 Task: Sort the products in the category "Hand Soap" by unit price (high first).
Action: Mouse moved to (662, 248)
Screenshot: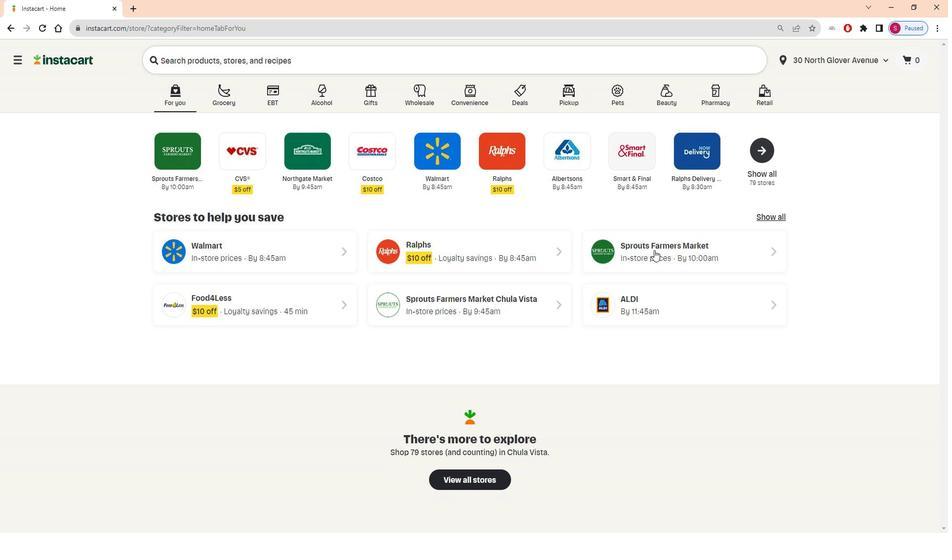
Action: Mouse pressed left at (662, 248)
Screenshot: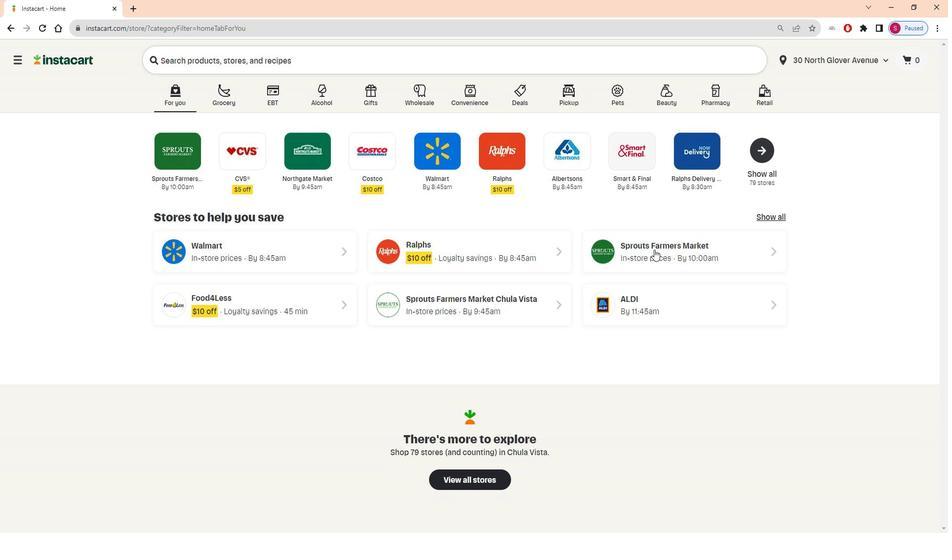 
Action: Mouse moved to (69, 386)
Screenshot: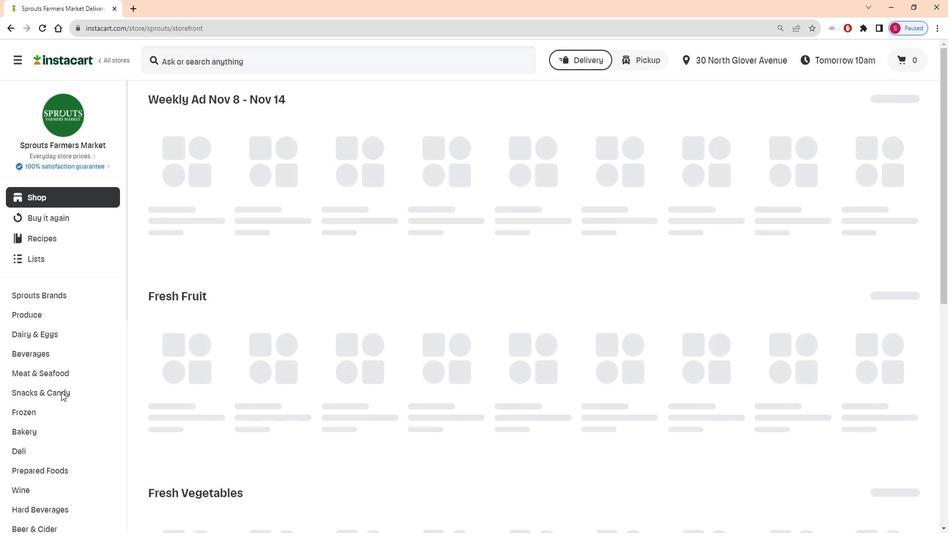 
Action: Mouse scrolled (69, 385) with delta (0, 0)
Screenshot: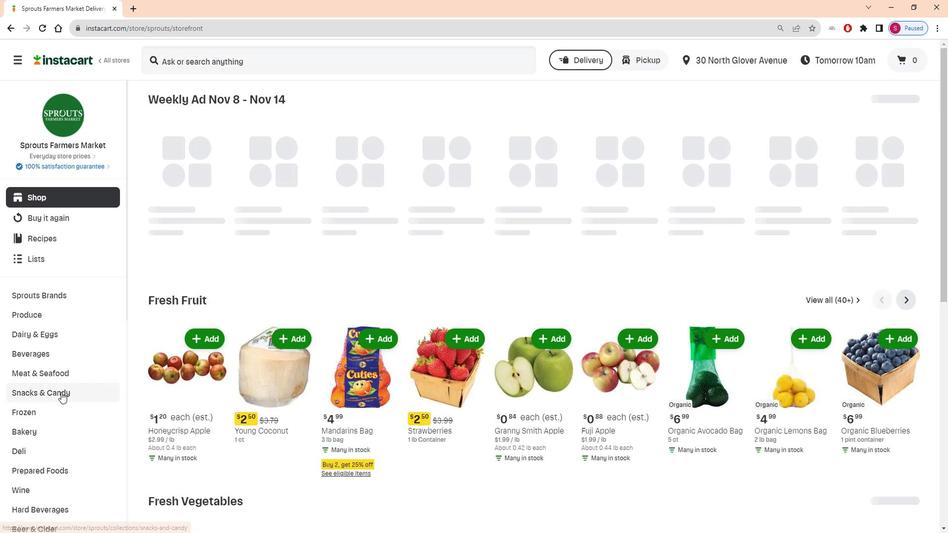 
Action: Mouse scrolled (69, 385) with delta (0, 0)
Screenshot: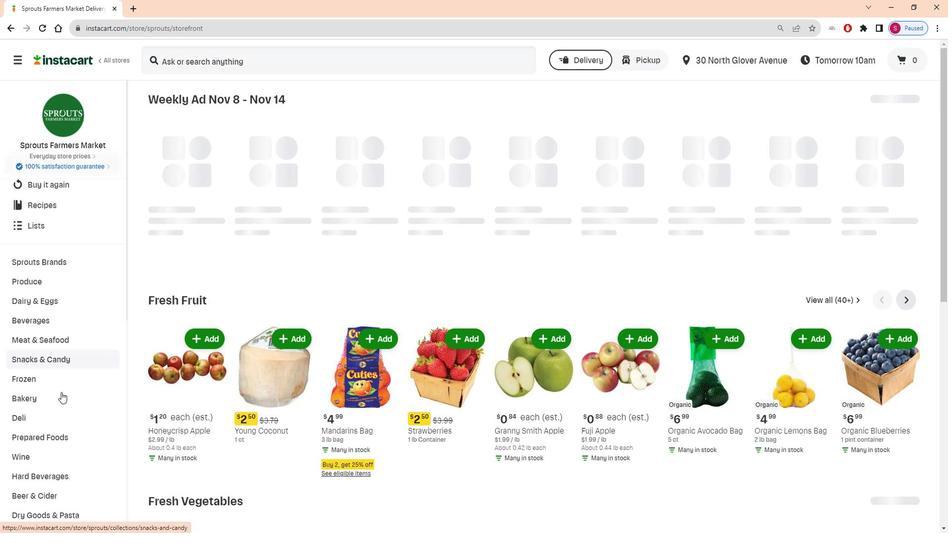 
Action: Mouse scrolled (69, 385) with delta (0, 0)
Screenshot: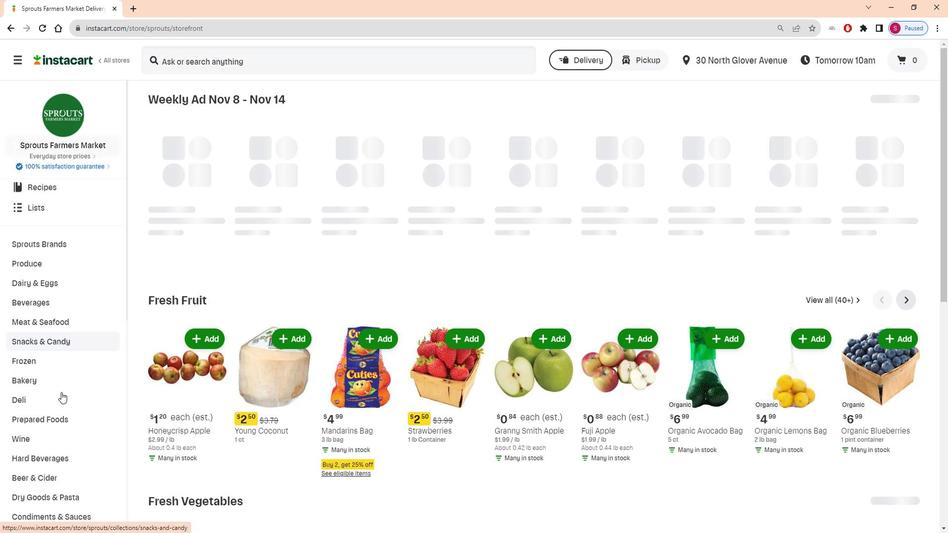 
Action: Mouse moved to (65, 374)
Screenshot: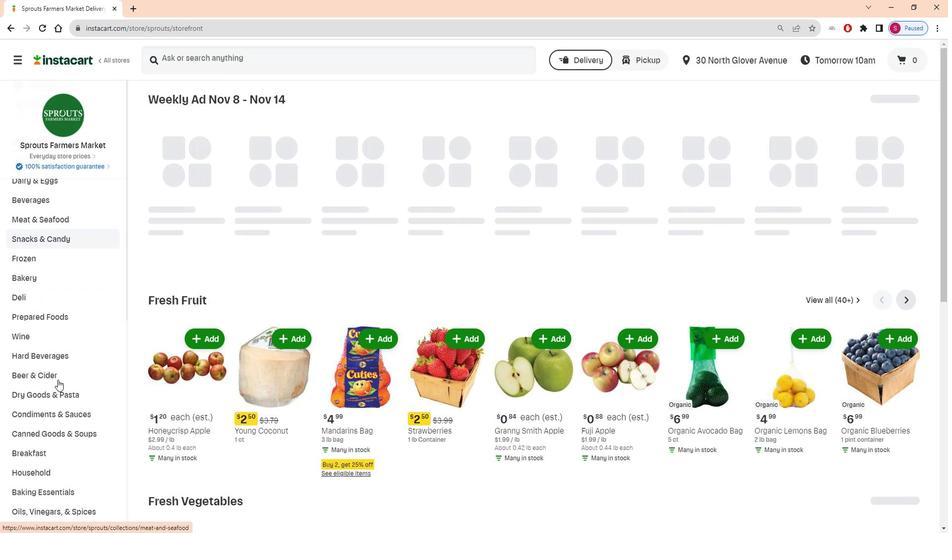 
Action: Mouse scrolled (65, 373) with delta (0, 0)
Screenshot: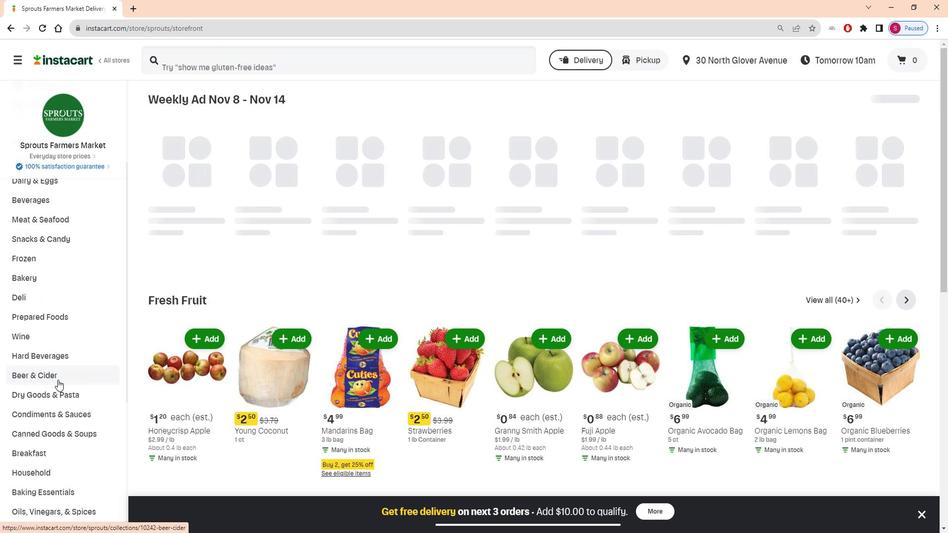 
Action: Mouse moved to (67, 373)
Screenshot: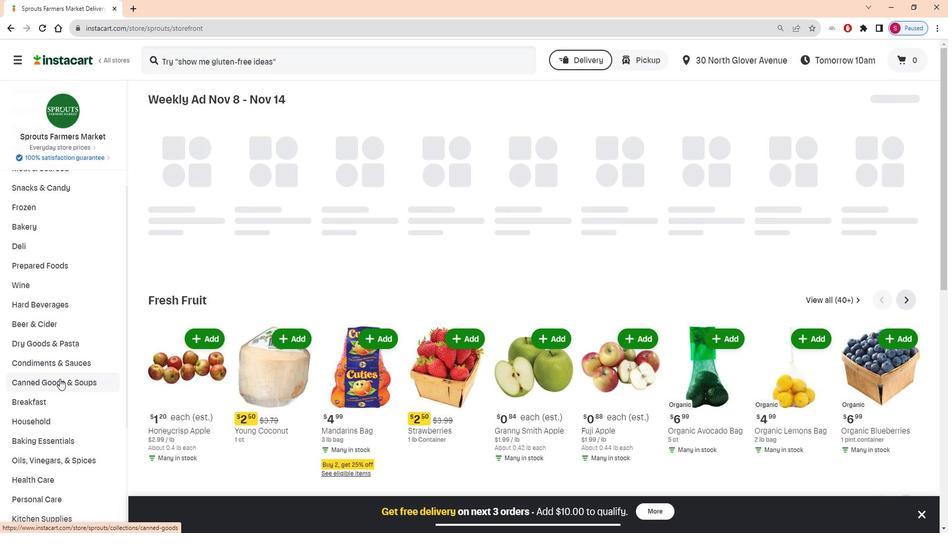 
Action: Mouse scrolled (67, 373) with delta (0, 0)
Screenshot: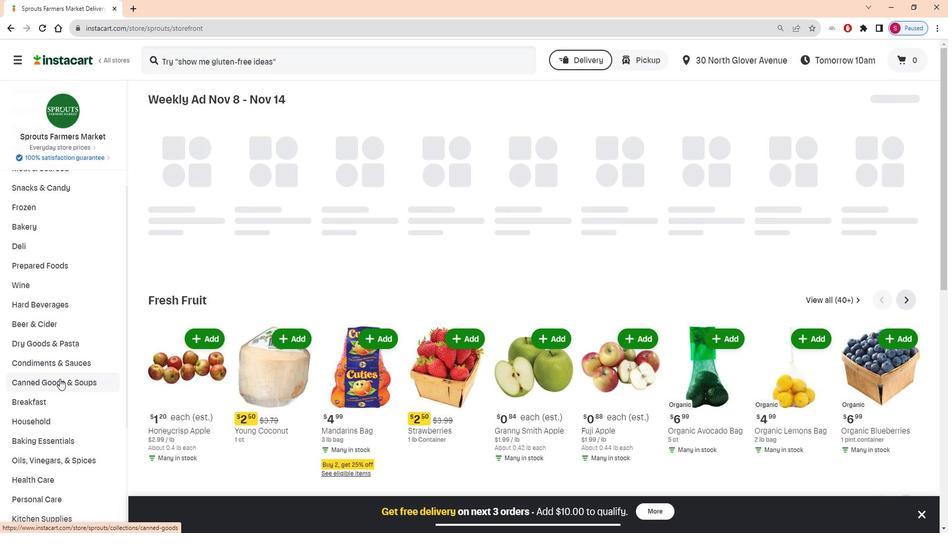 
Action: Mouse moved to (65, 381)
Screenshot: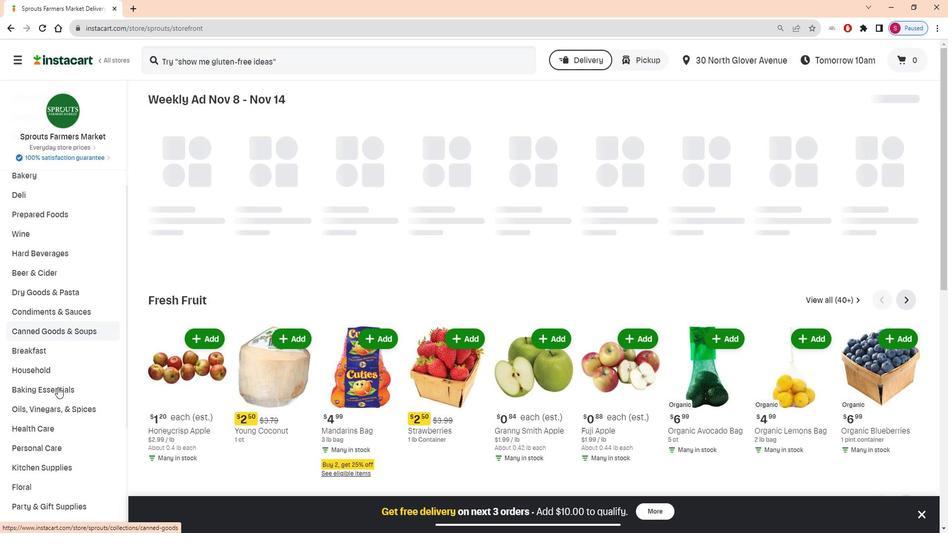 
Action: Mouse scrolled (65, 380) with delta (0, 0)
Screenshot: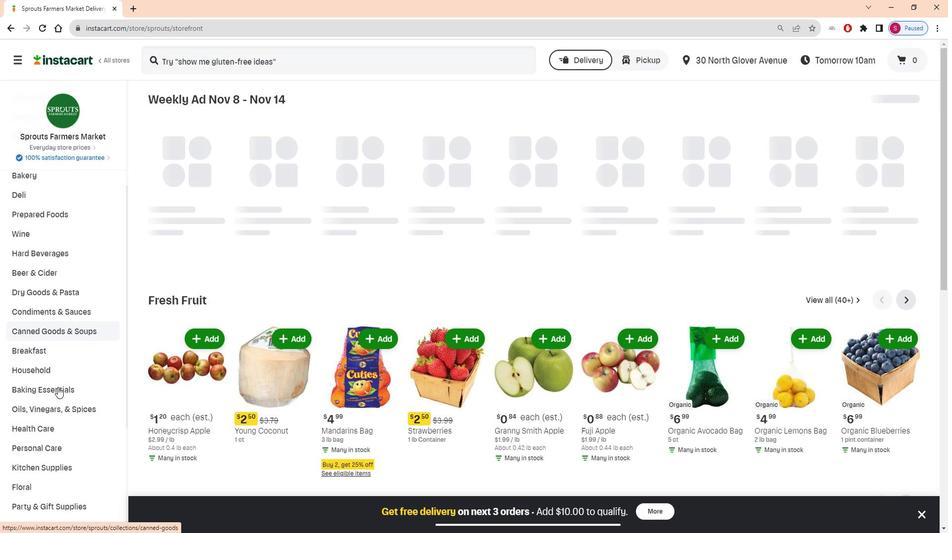 
Action: Mouse moved to (68, 392)
Screenshot: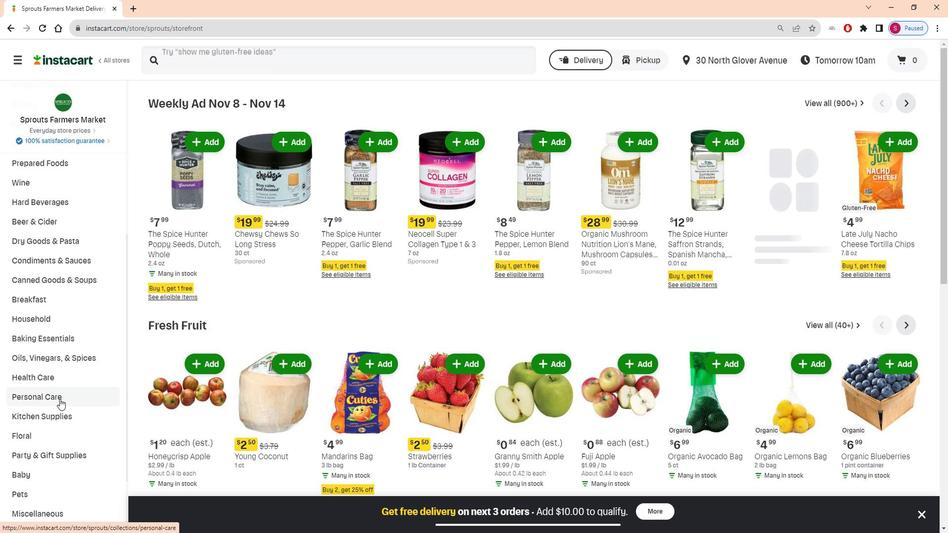 
Action: Mouse pressed left at (68, 392)
Screenshot: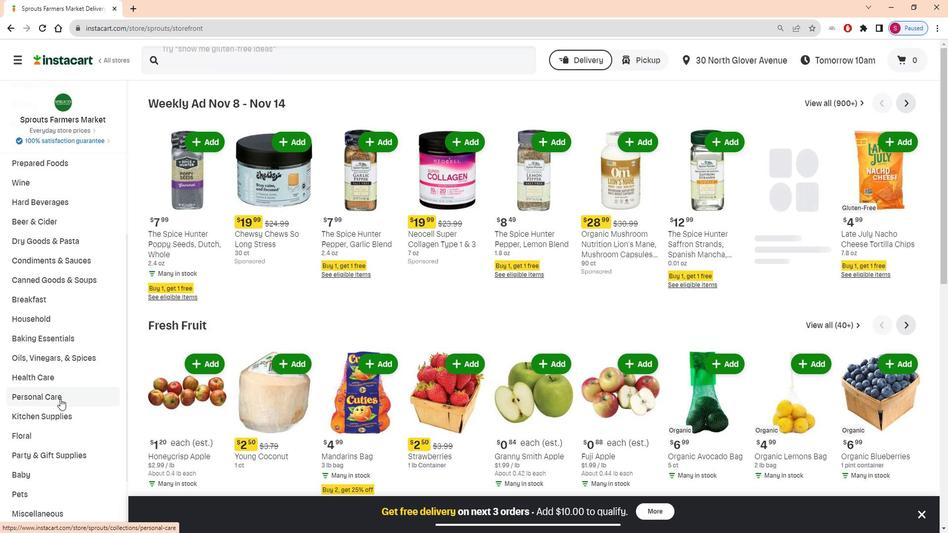 
Action: Mouse moved to (250, 128)
Screenshot: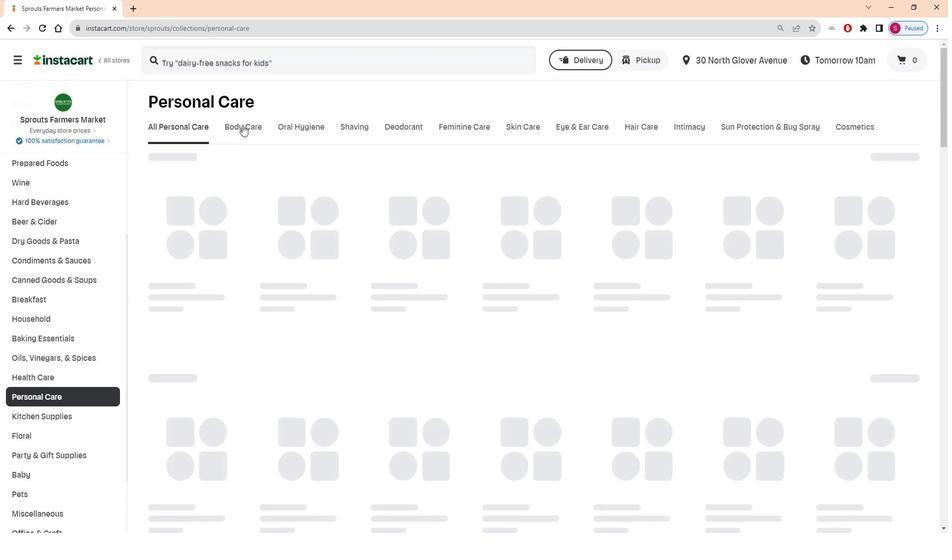
Action: Mouse pressed left at (250, 128)
Screenshot: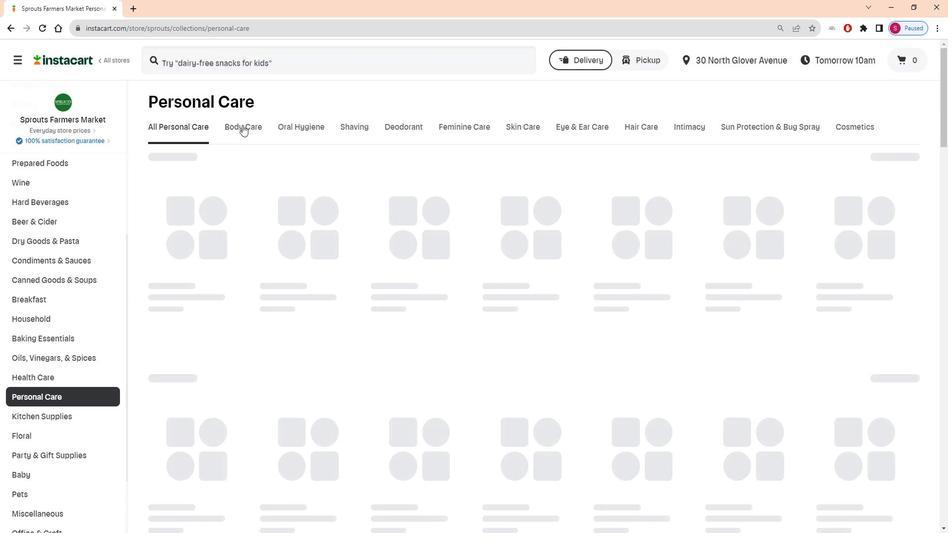 
Action: Mouse moved to (342, 174)
Screenshot: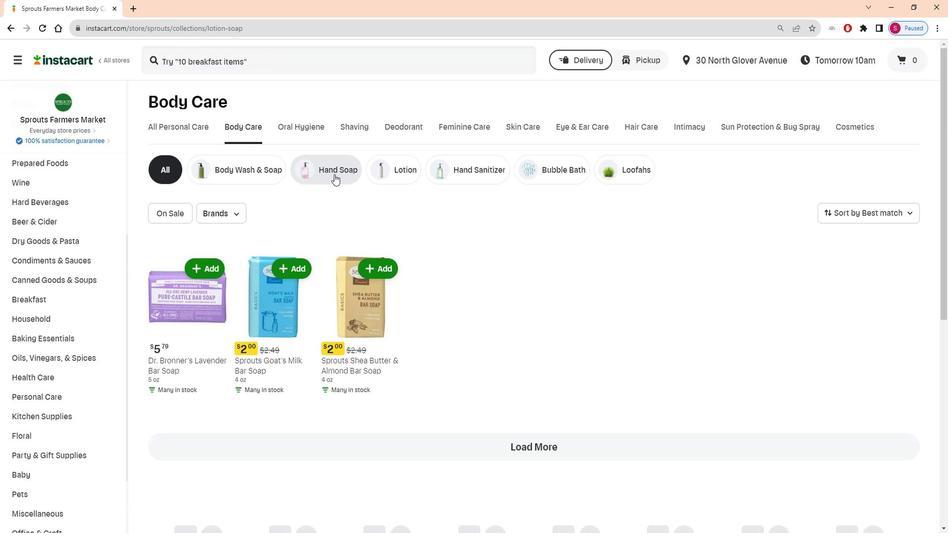 
Action: Mouse pressed left at (342, 174)
Screenshot: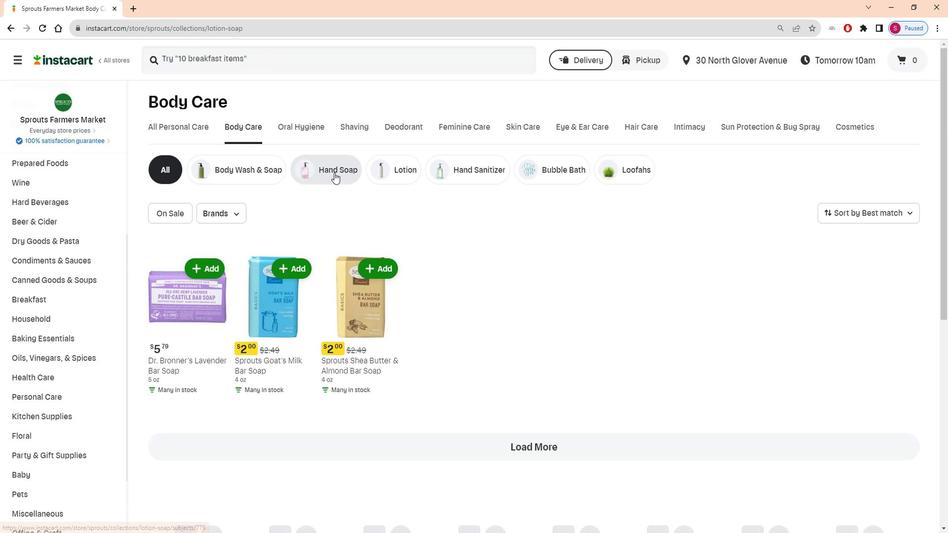 
Action: Mouse moved to (925, 212)
Screenshot: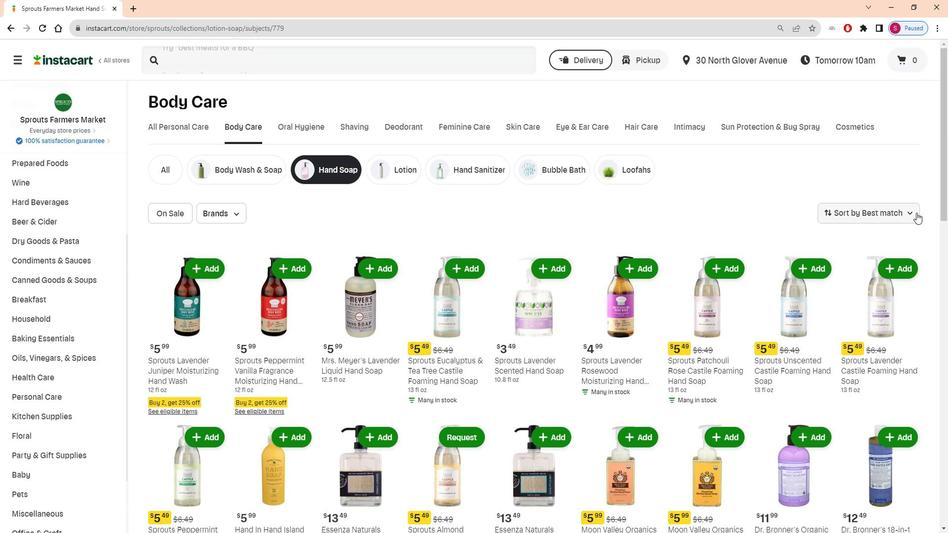 
Action: Mouse pressed left at (925, 212)
Screenshot: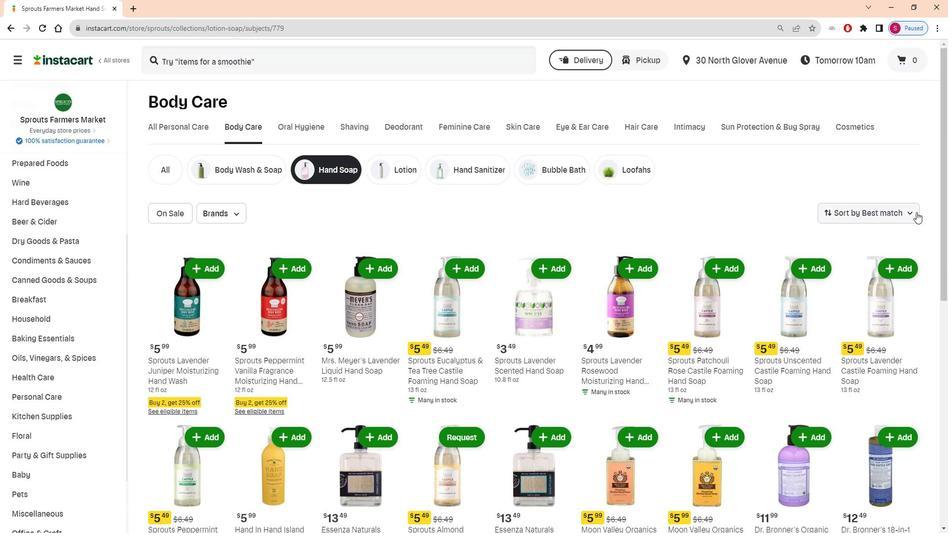
Action: Mouse moved to (883, 334)
Screenshot: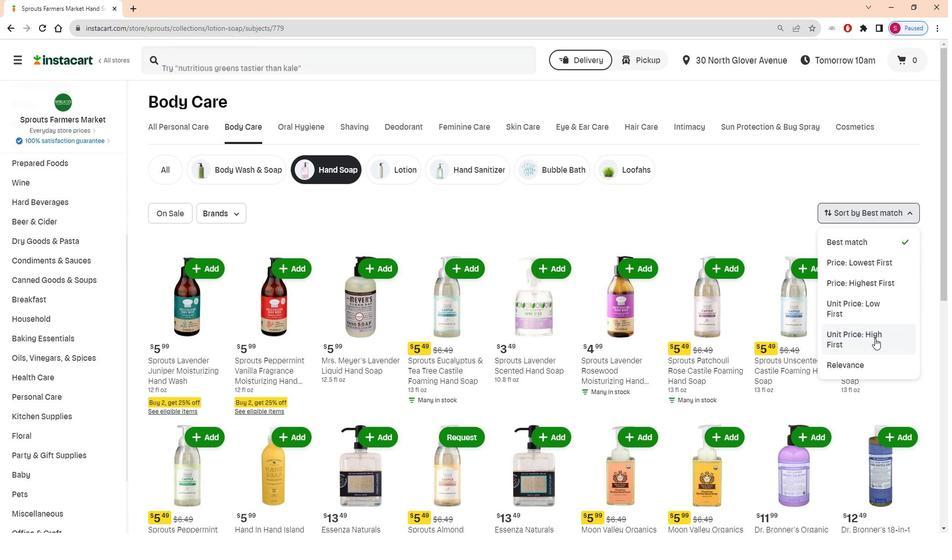 
Action: Mouse pressed left at (883, 334)
Screenshot: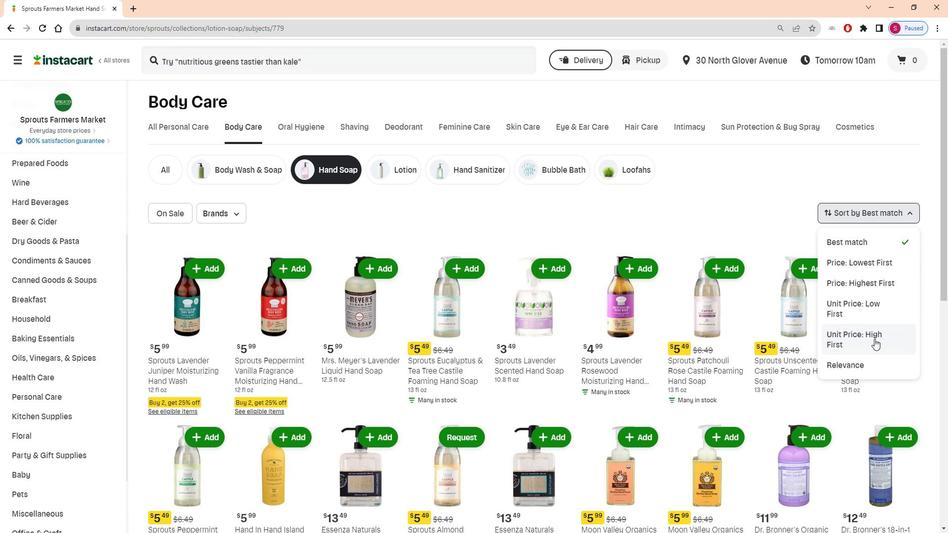 
Action: Mouse moved to (645, 235)
Screenshot: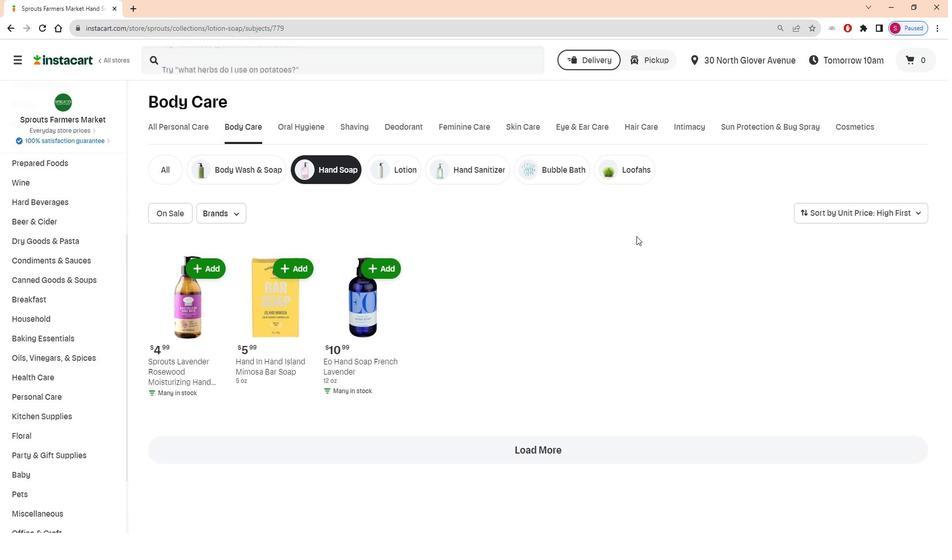 
